Task: Add a bottom border to the first paragraph in the file "Google doc".
Action: Mouse moved to (397, 214)
Screenshot: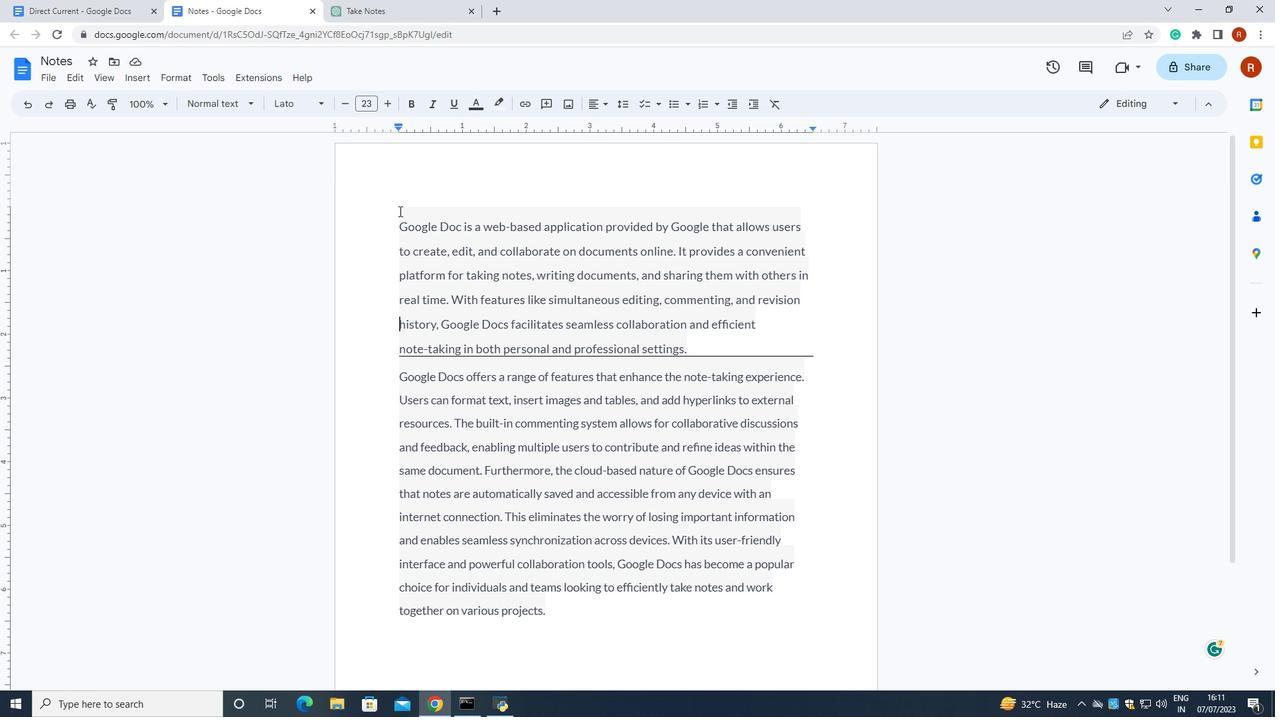 
Action: Mouse pressed left at (397, 214)
Screenshot: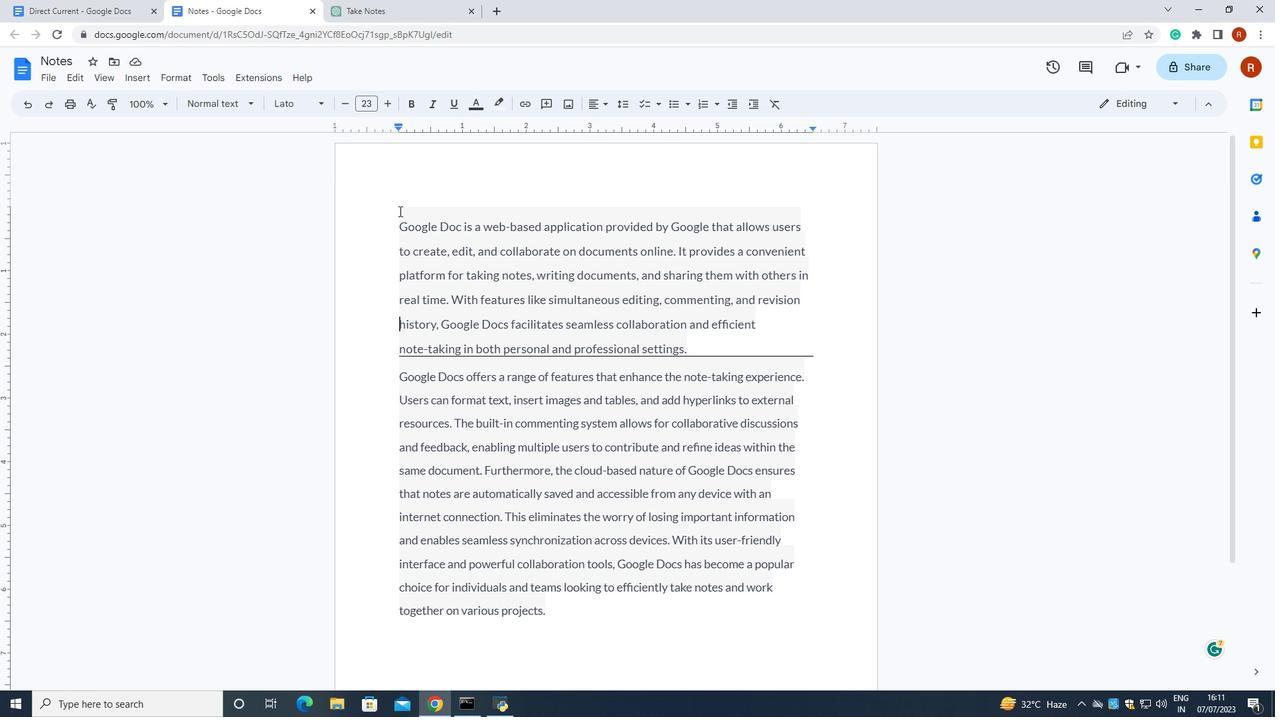 
Action: Mouse moved to (178, 76)
Screenshot: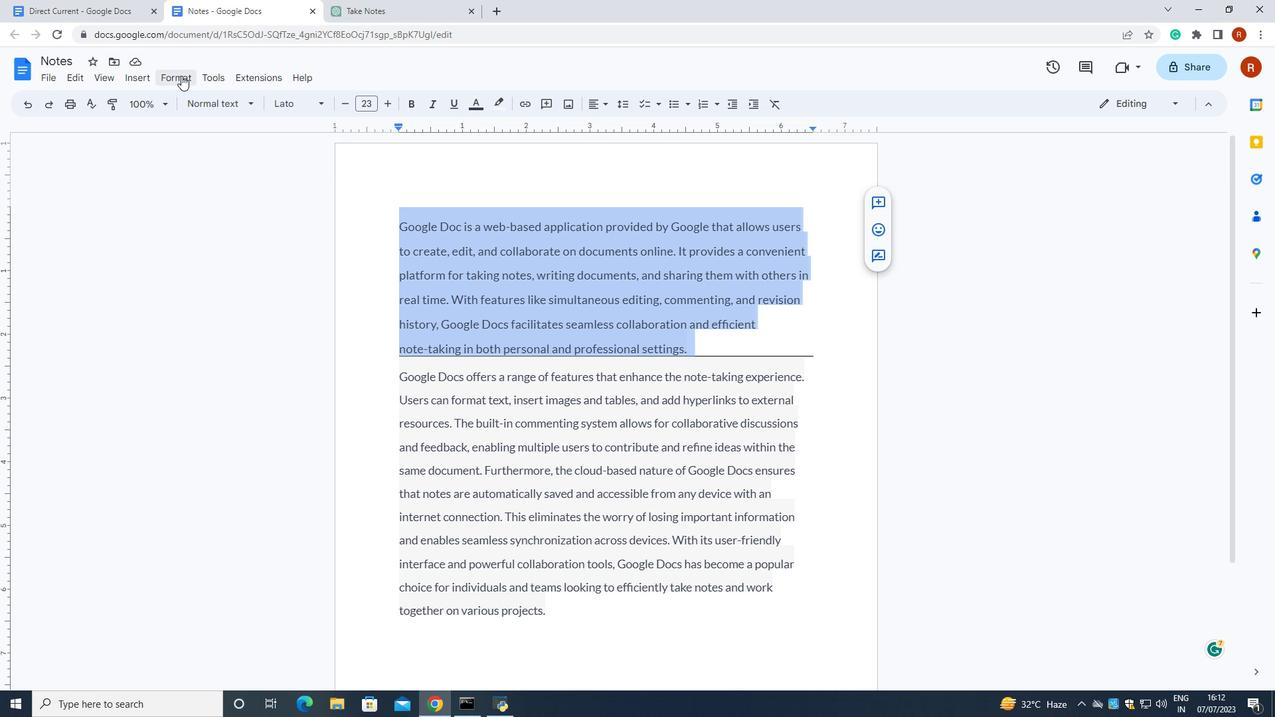 
Action: Mouse pressed left at (178, 76)
Screenshot: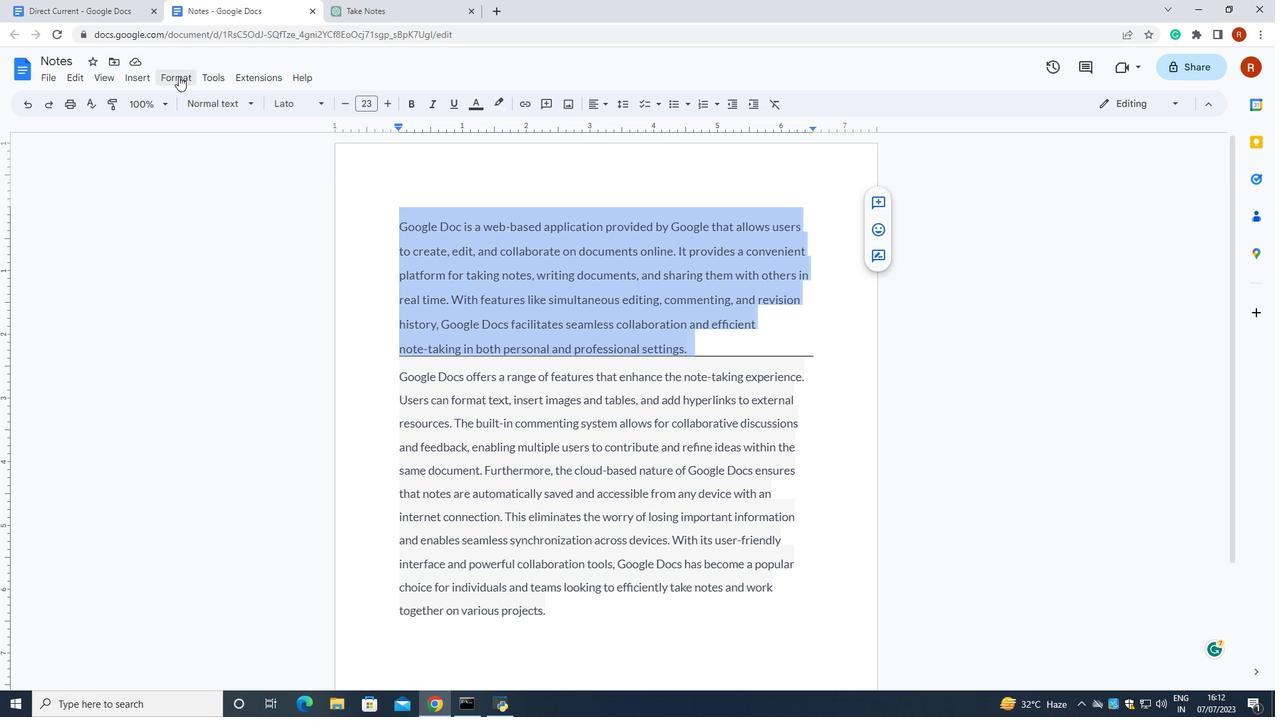 
Action: Mouse moved to (406, 128)
Screenshot: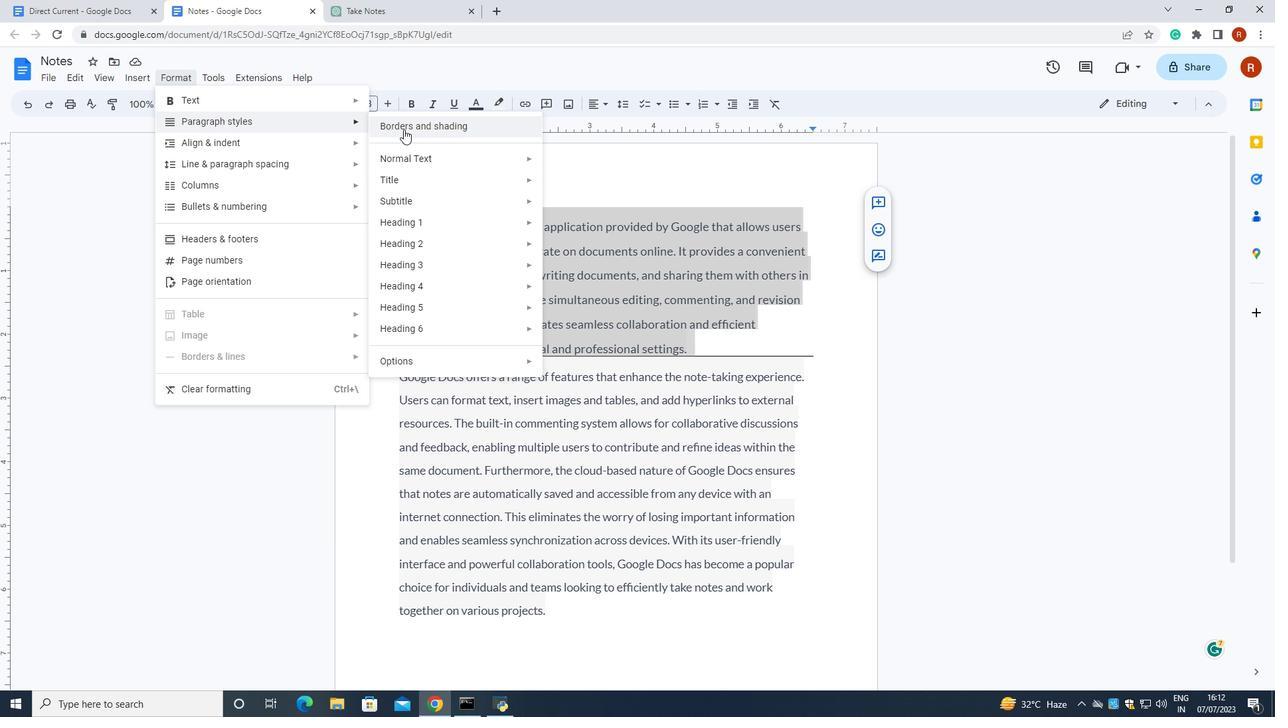 
Action: Mouse pressed left at (406, 128)
Screenshot: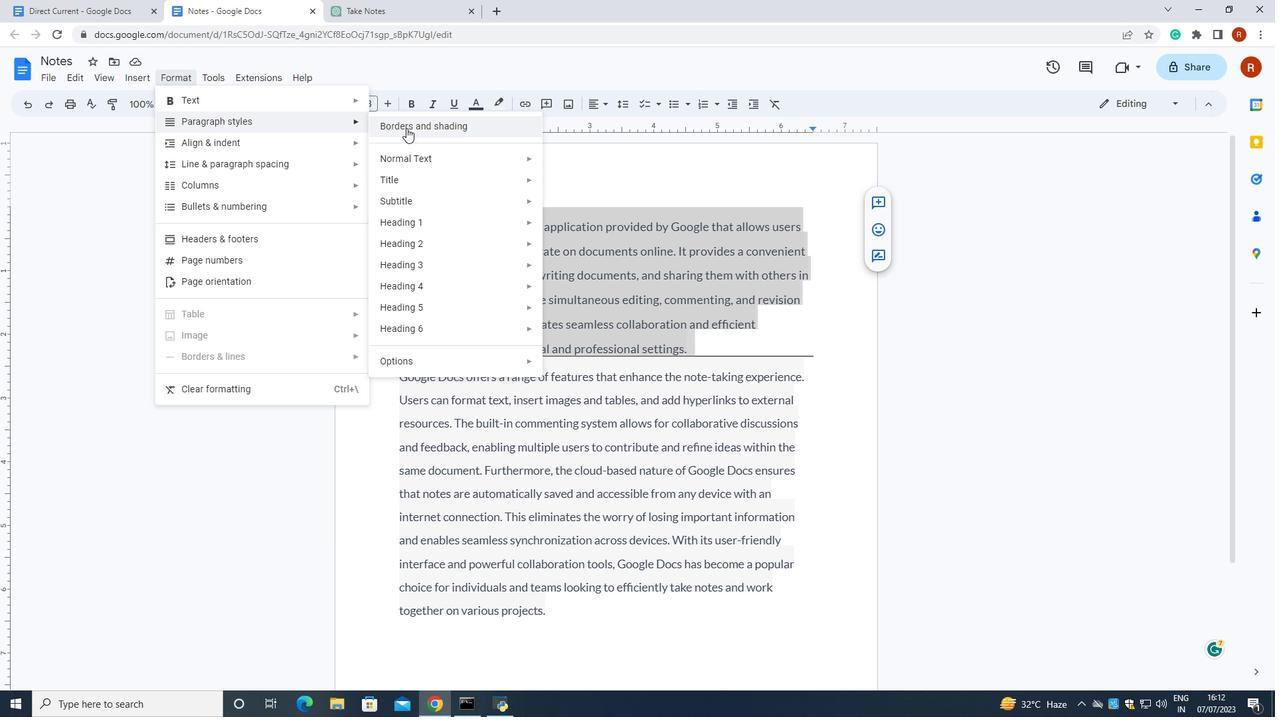 
Action: Mouse moved to (640, 280)
Screenshot: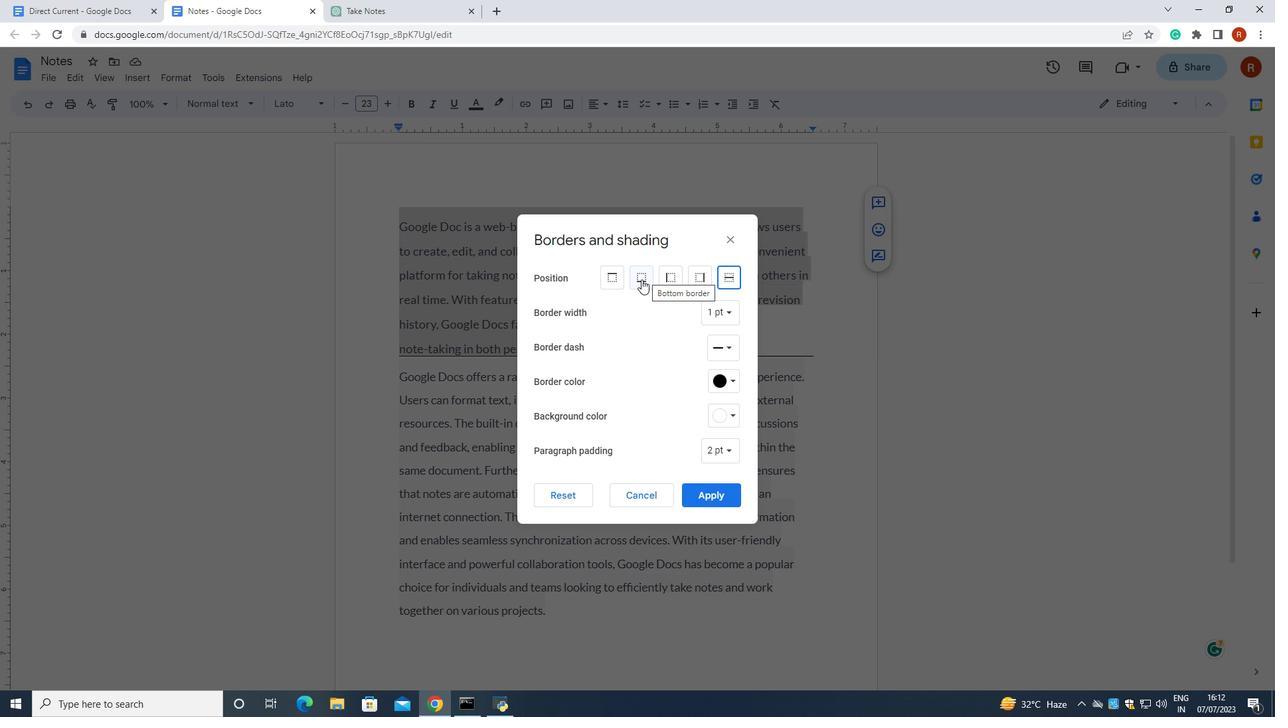 
Action: Mouse pressed left at (640, 280)
Screenshot: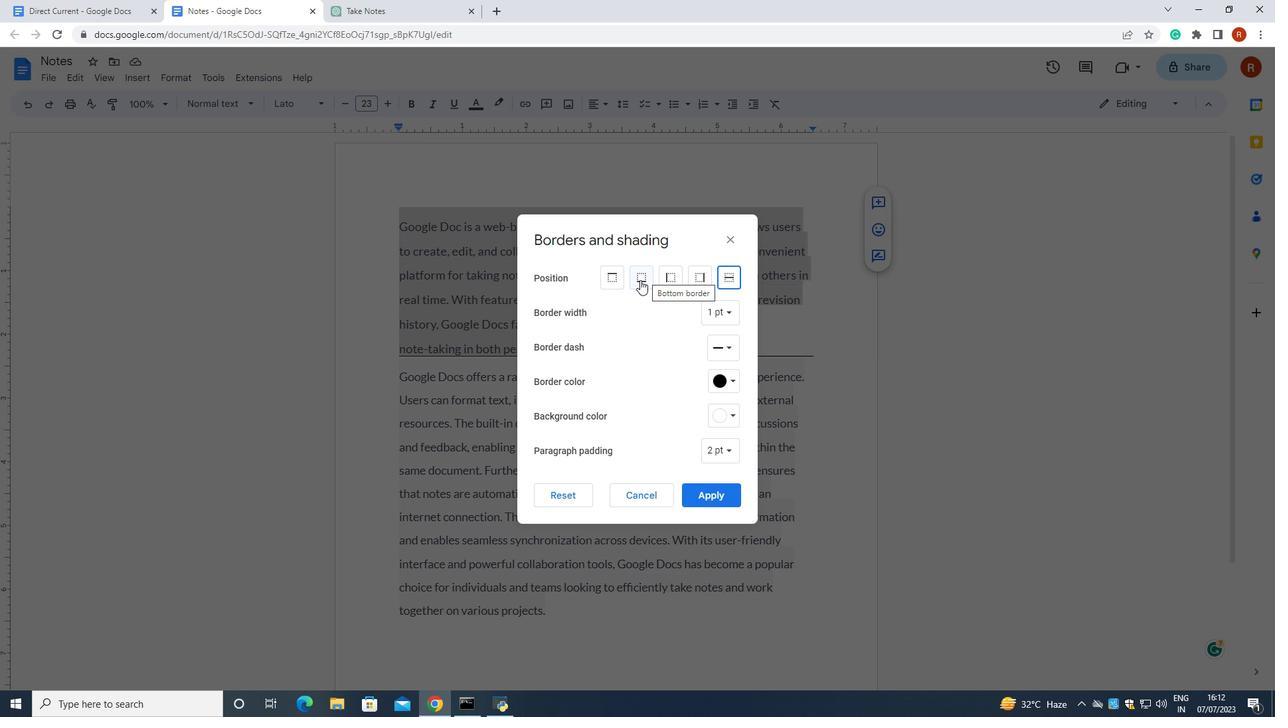 
Action: Mouse moved to (716, 503)
Screenshot: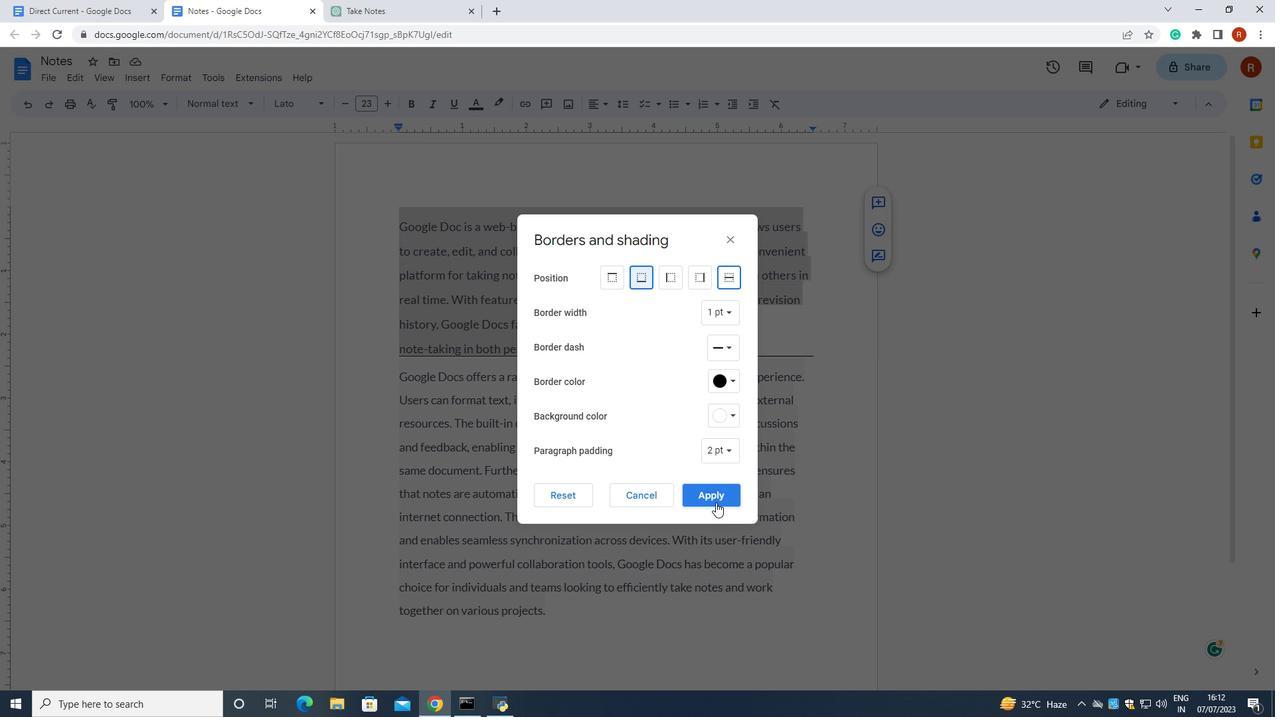 
Action: Mouse pressed left at (716, 503)
Screenshot: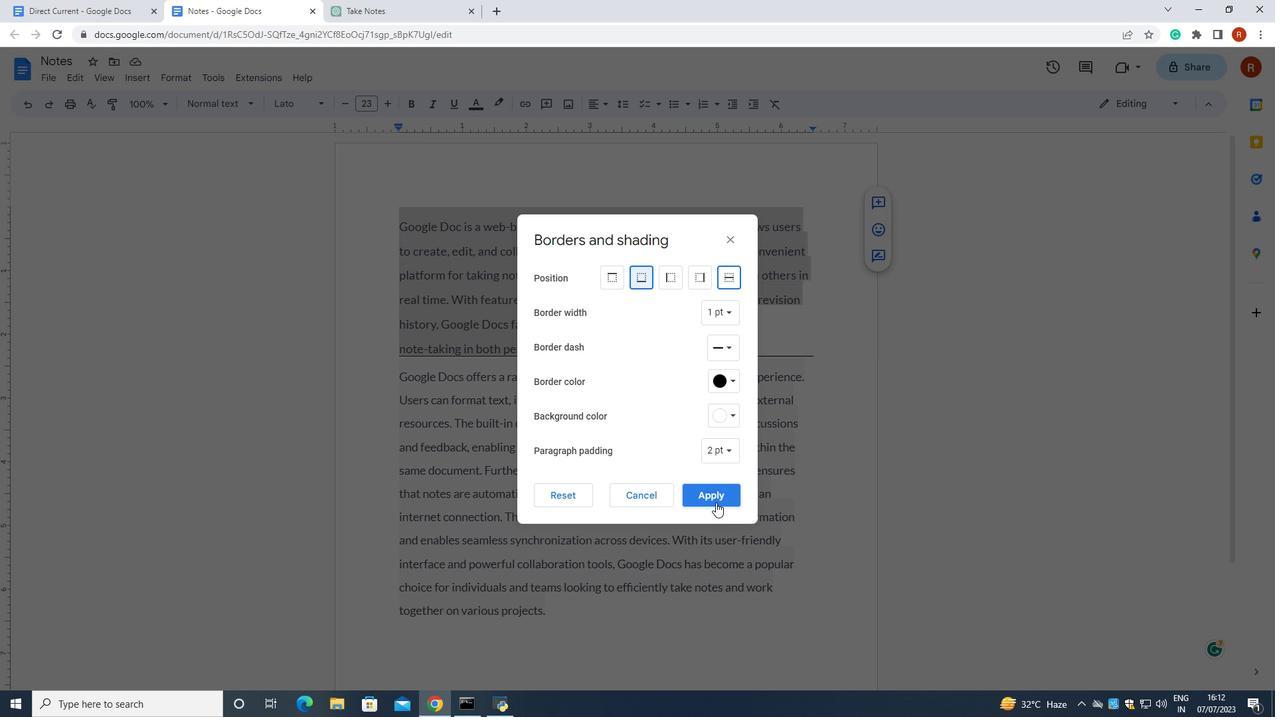 
Action: Mouse moved to (716, 503)
Screenshot: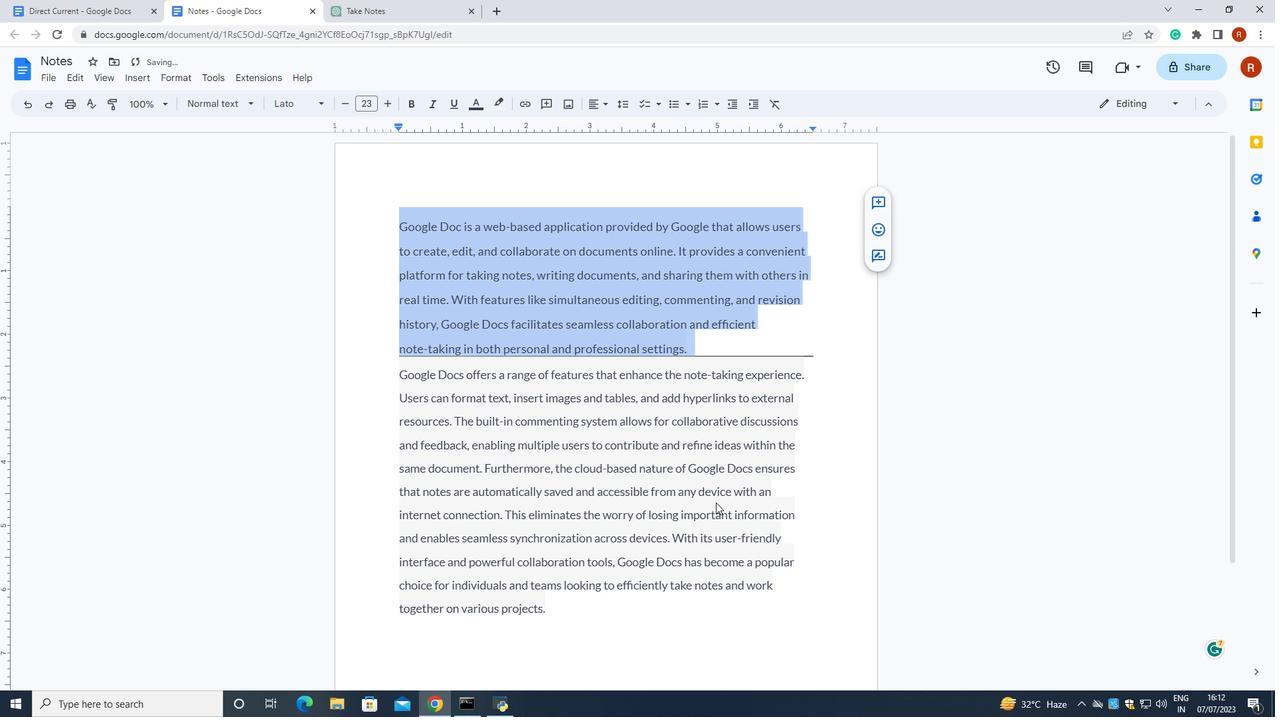 
